 Task: Plan a game night with friends on the 15th at 8:00 PM.
Action: Mouse moved to (68, 247)
Screenshot: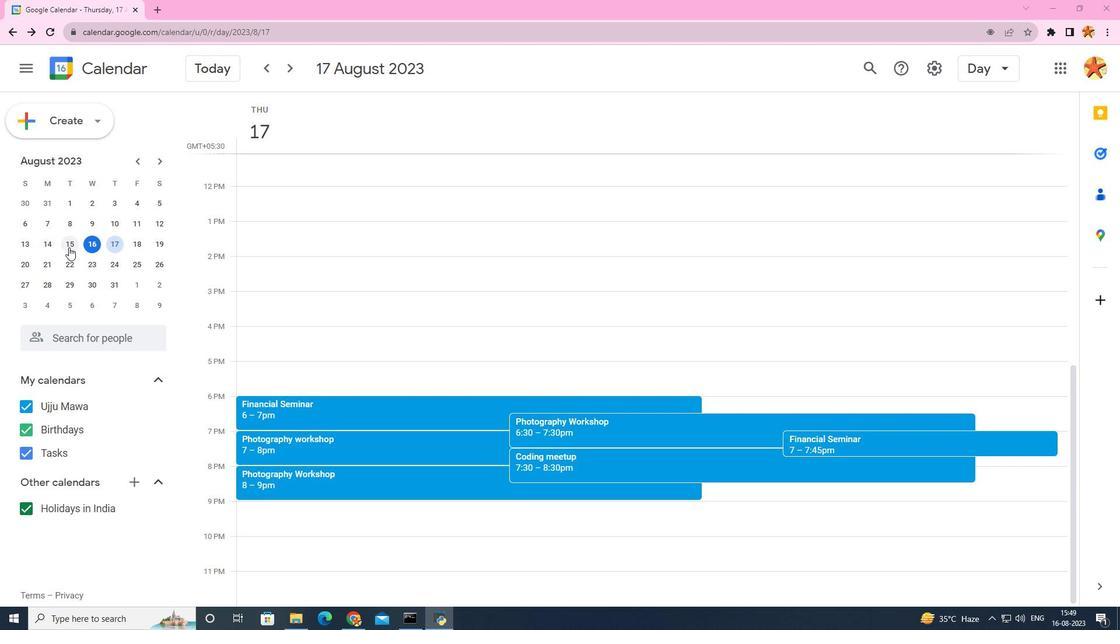 
Action: Mouse pressed left at (68, 247)
Screenshot: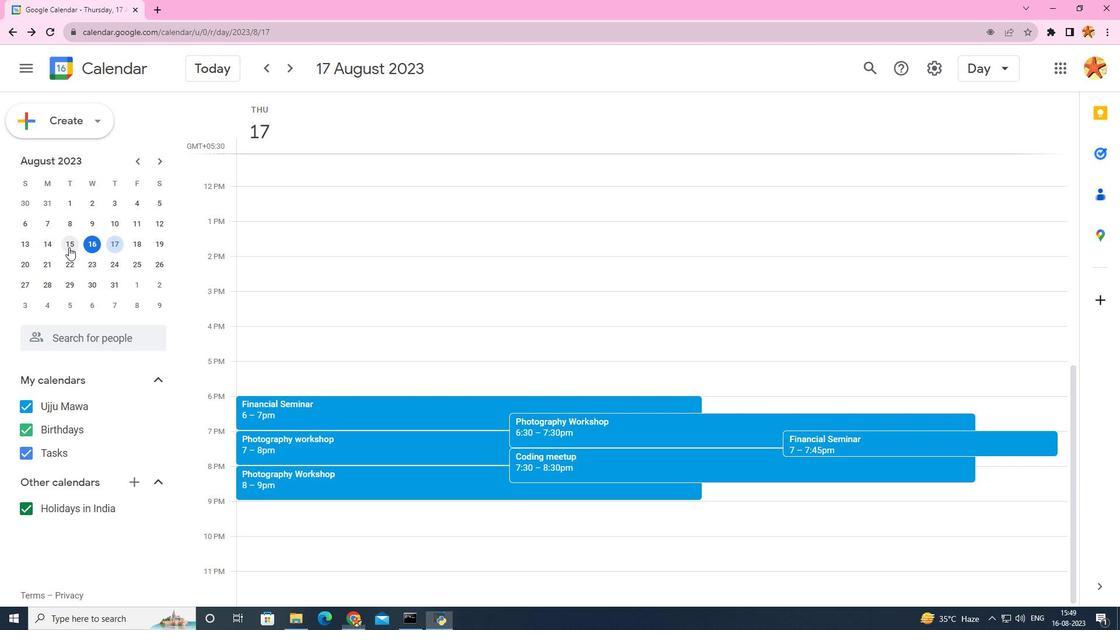 
Action: Mouse moved to (339, 351)
Screenshot: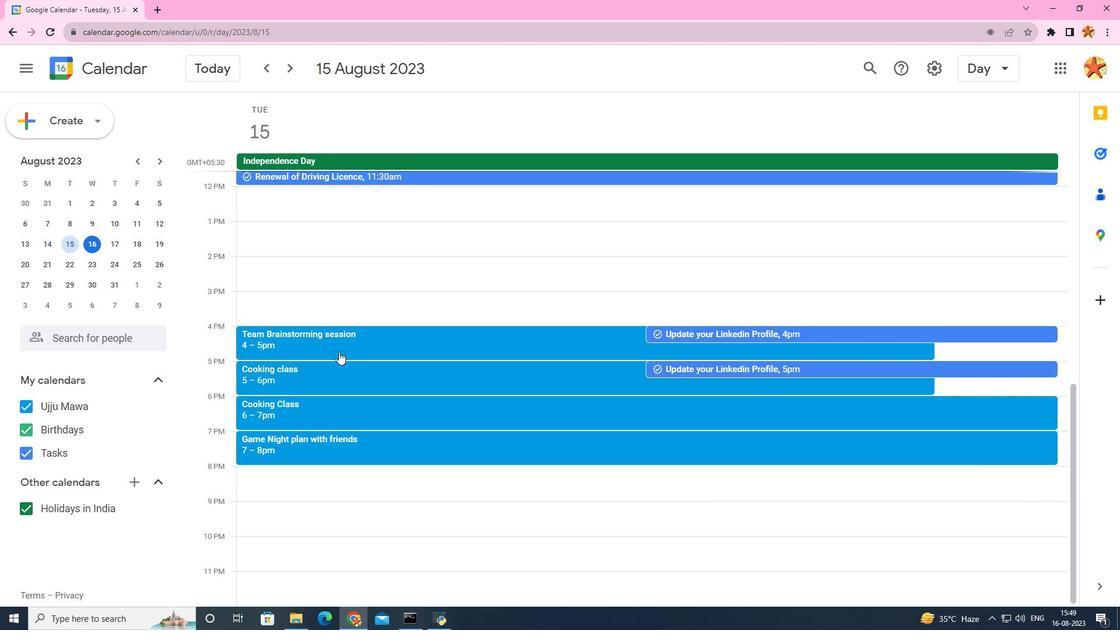 
Action: Mouse scrolled (339, 351) with delta (0, 0)
Screenshot: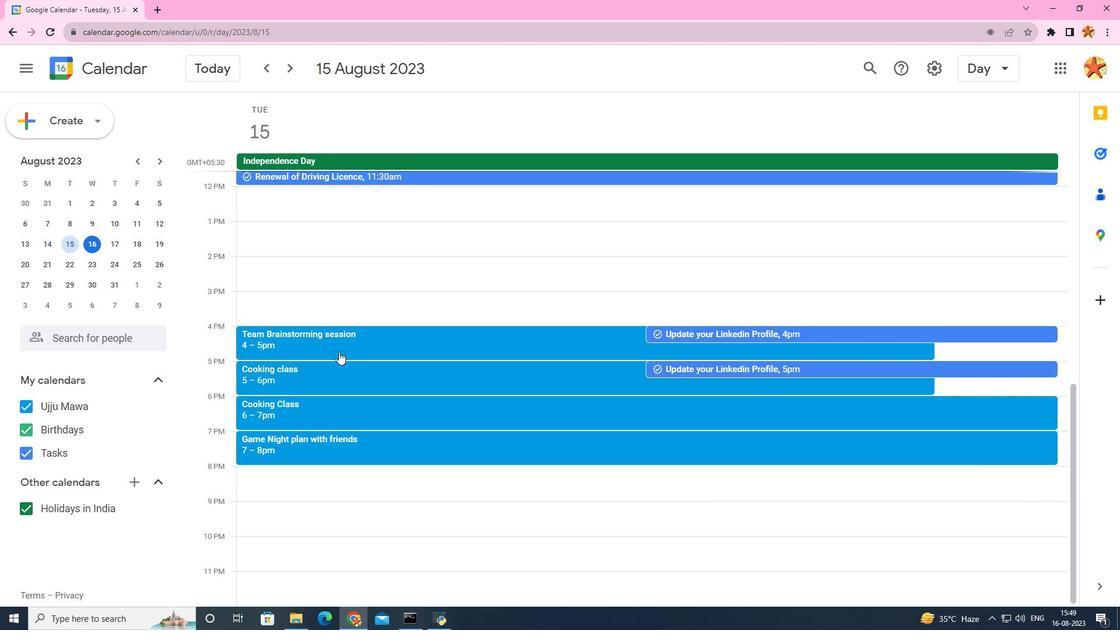 
Action: Mouse moved to (280, 482)
Screenshot: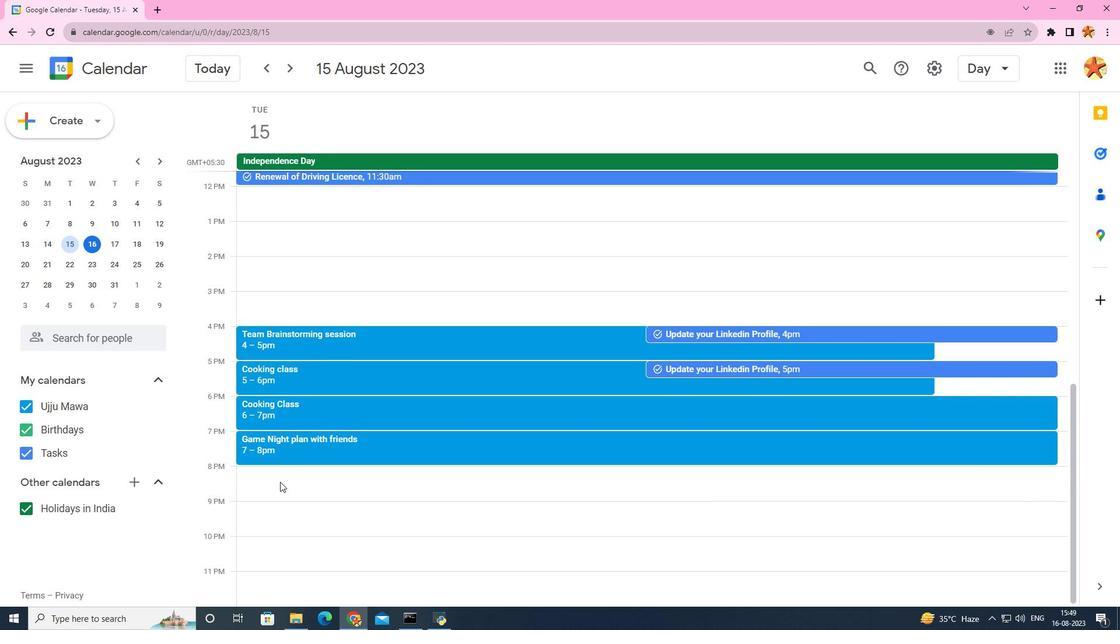 
Action: Mouse pressed left at (280, 482)
Screenshot: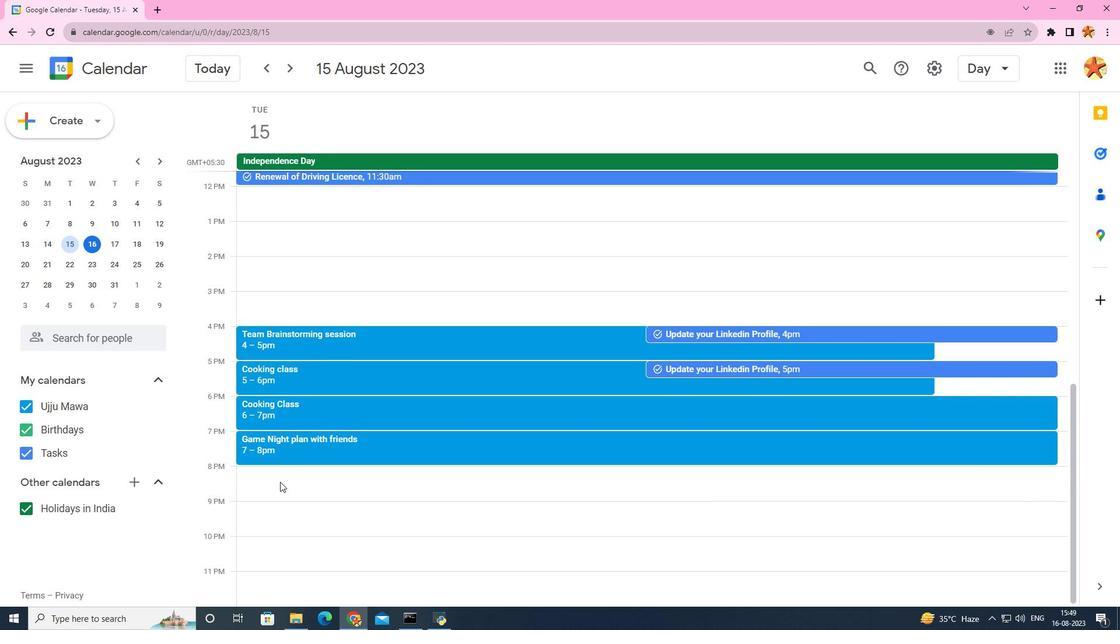 
Action: Mouse moved to (563, 171)
Screenshot: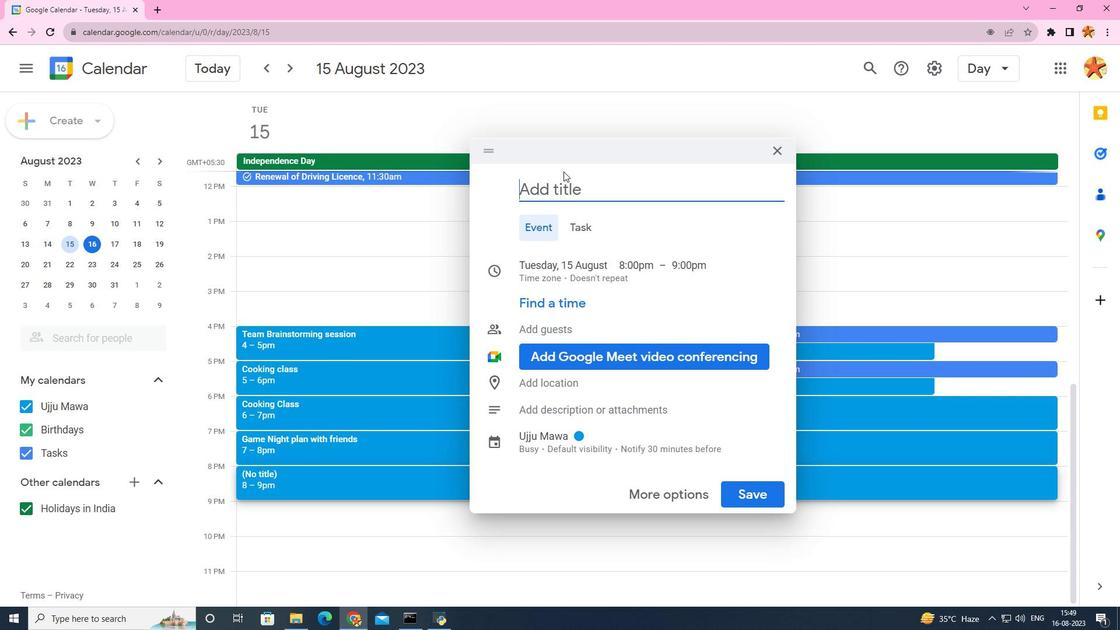 
Action: Key pressed <Key.caps_lock>G<Key.caps_lock>ame<Key.space><Key.caps_lock>N<Key.caps_lock>ight<Key.space>with<Key.space>friends
Screenshot: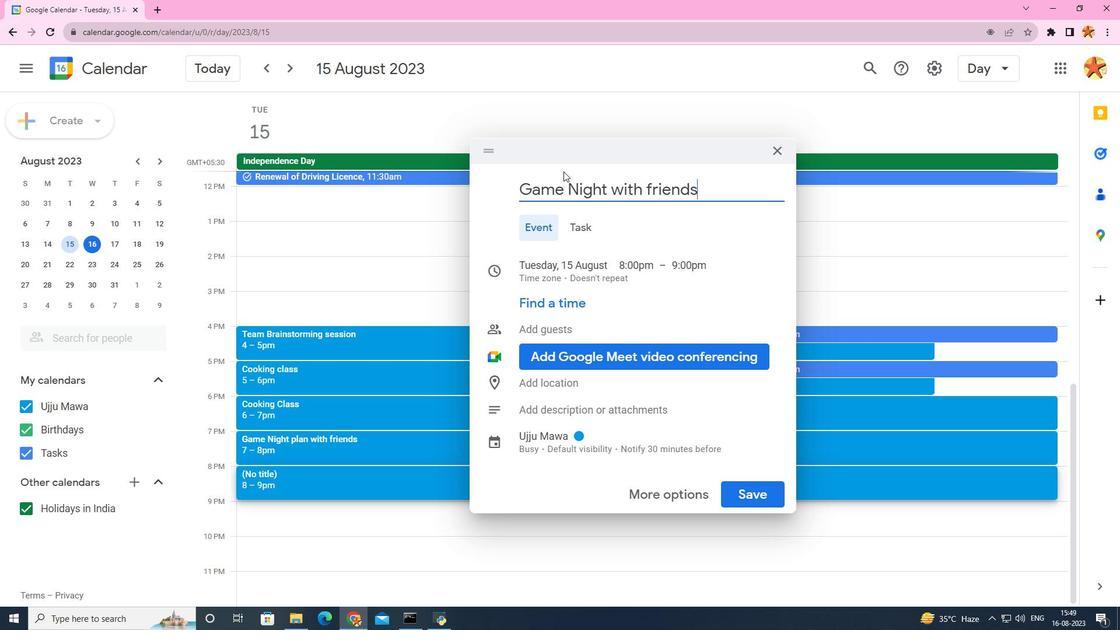 
Action: Mouse moved to (753, 496)
Screenshot: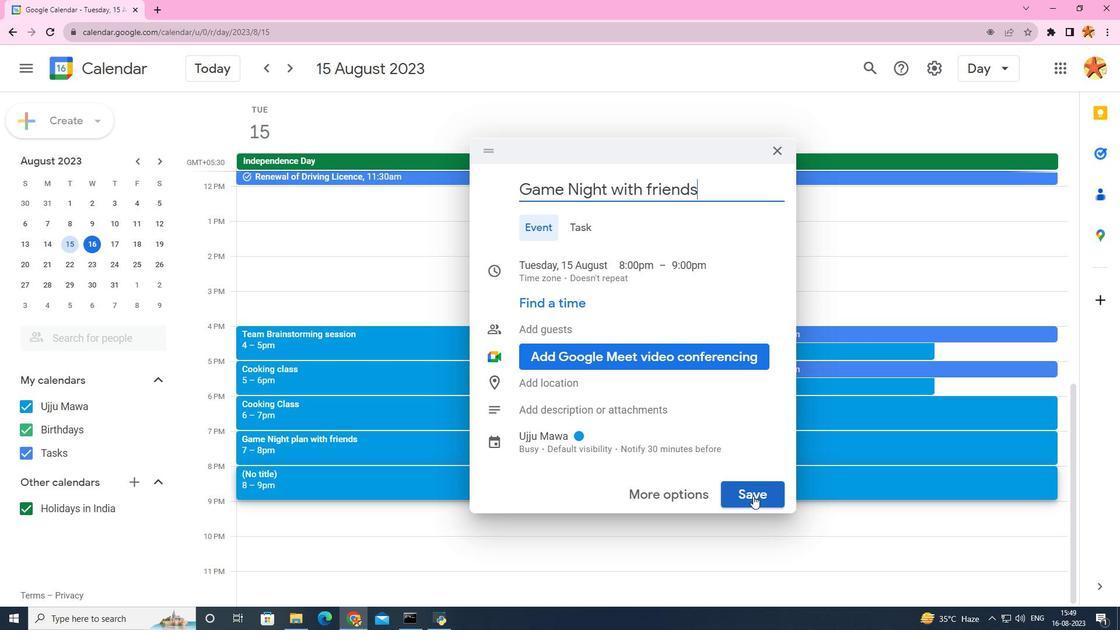 
Action: Mouse pressed left at (753, 496)
Screenshot: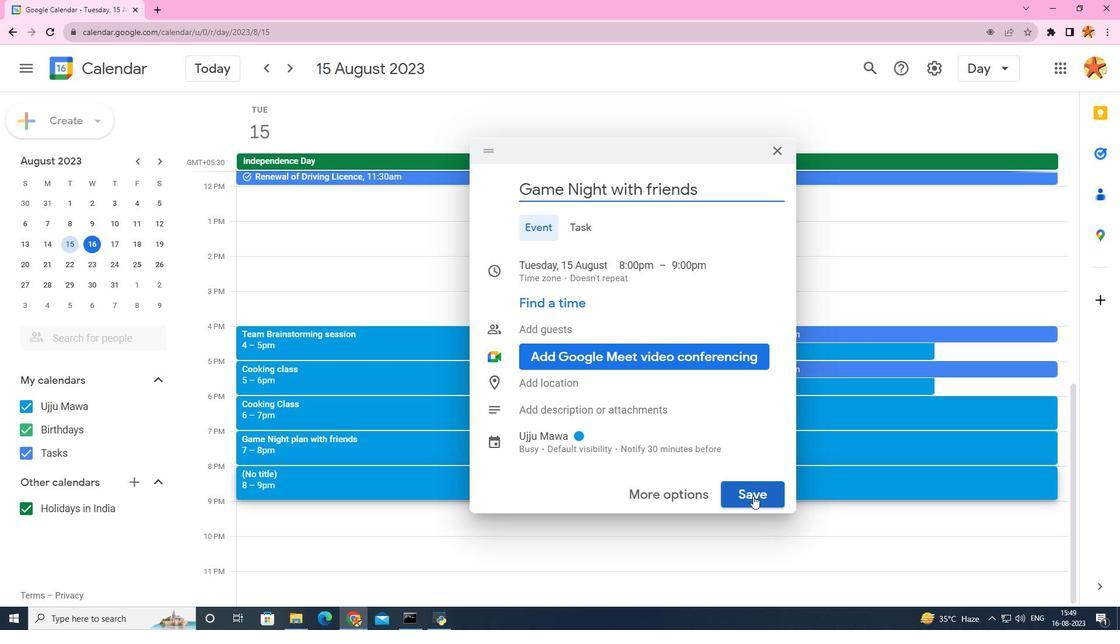 
